 Task: Create a due date automation trigger when advanced on, 2 hours before a card is due add content with a name or a description not containing resume.
Action: Mouse moved to (1379, 109)
Screenshot: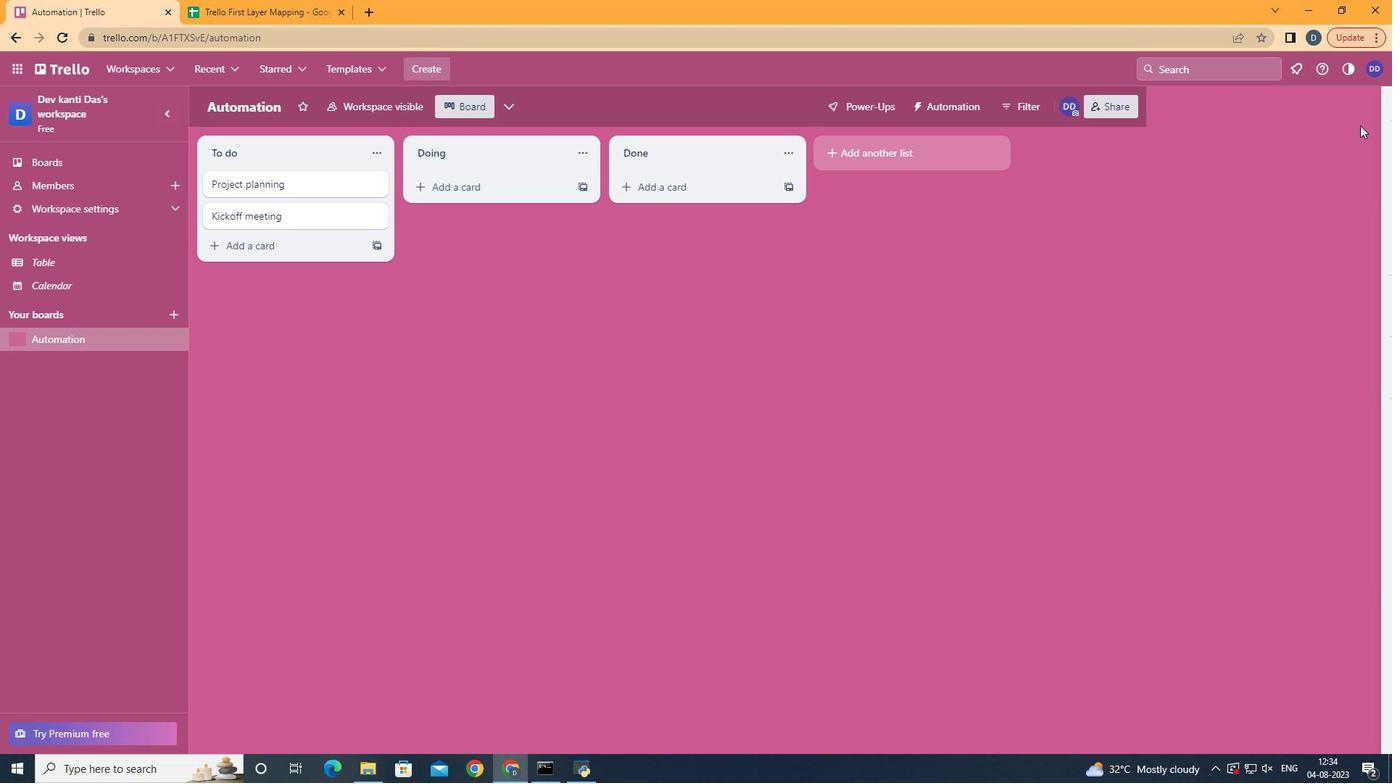
Action: Mouse pressed left at (1379, 109)
Screenshot: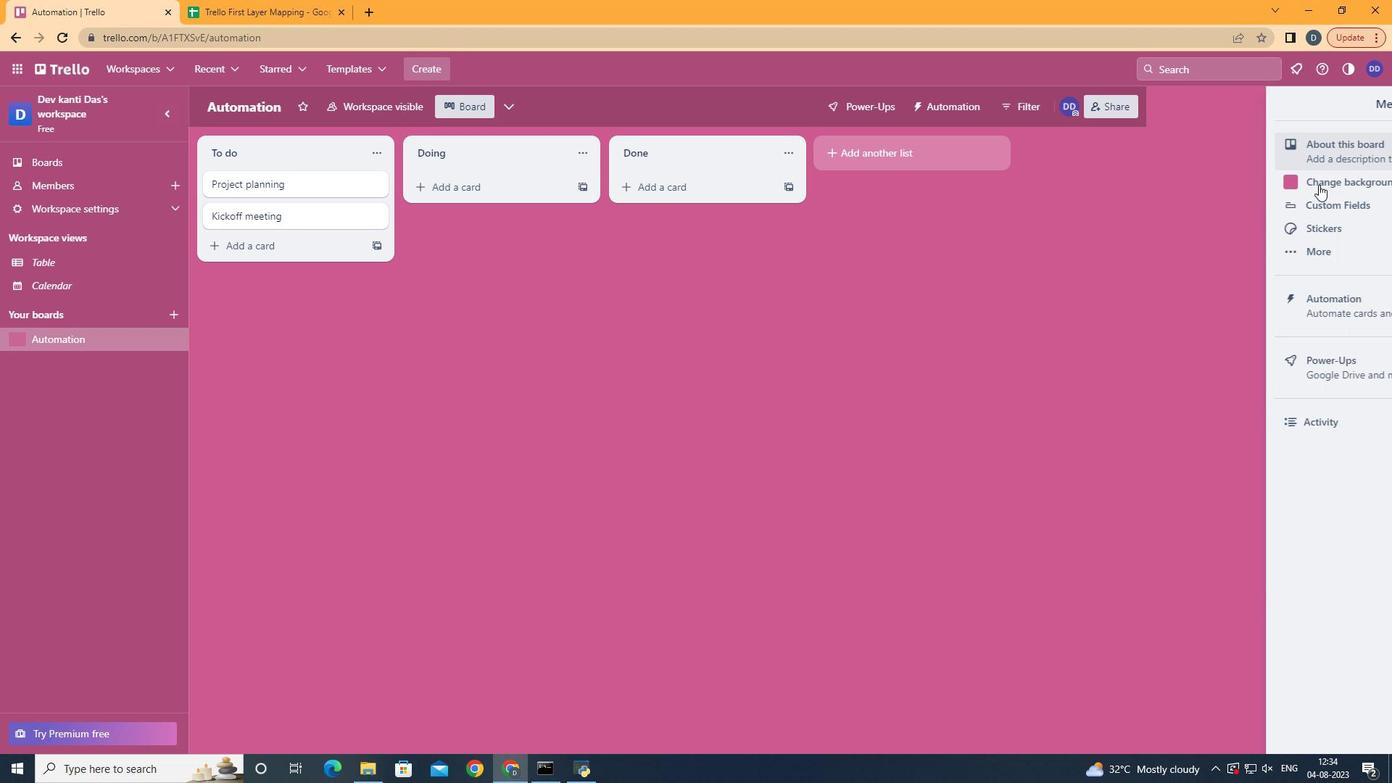 
Action: Mouse moved to (1237, 309)
Screenshot: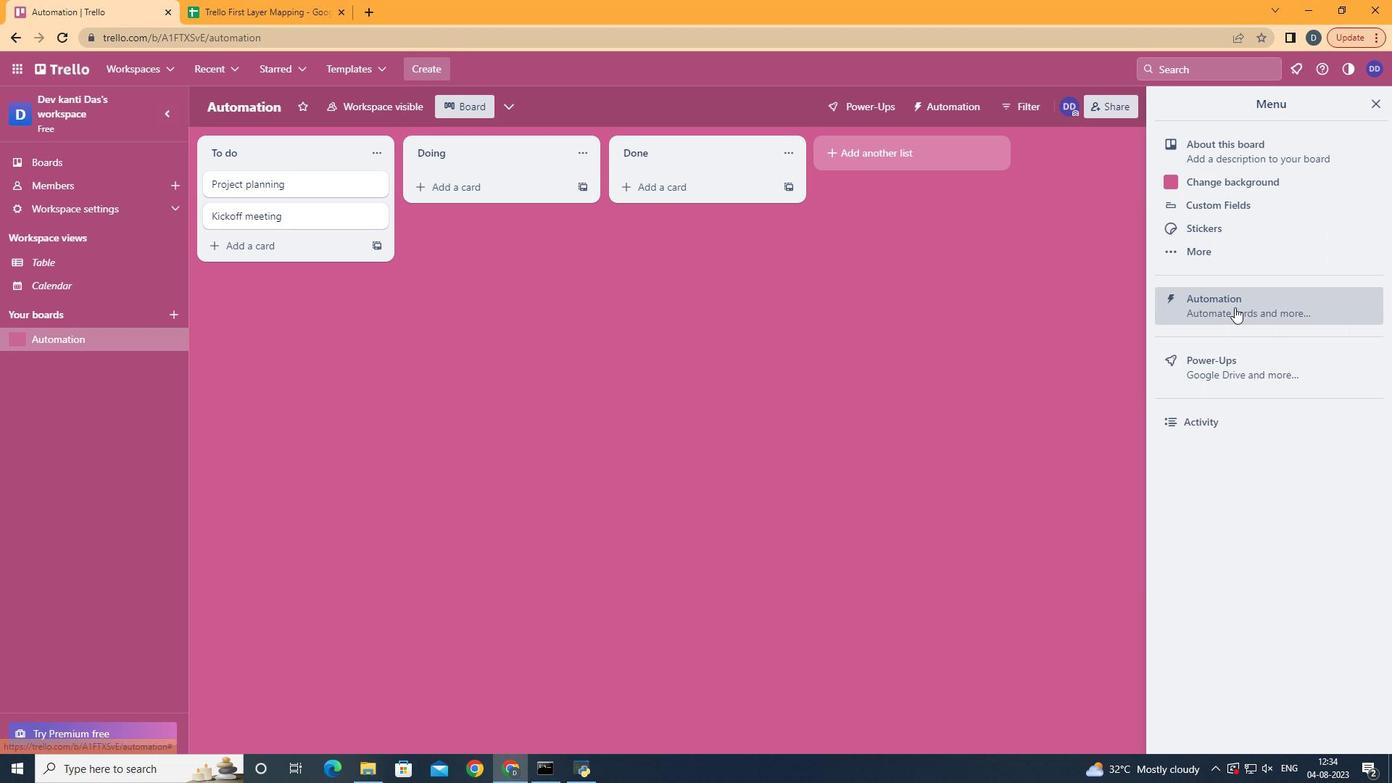 
Action: Mouse pressed left at (1237, 309)
Screenshot: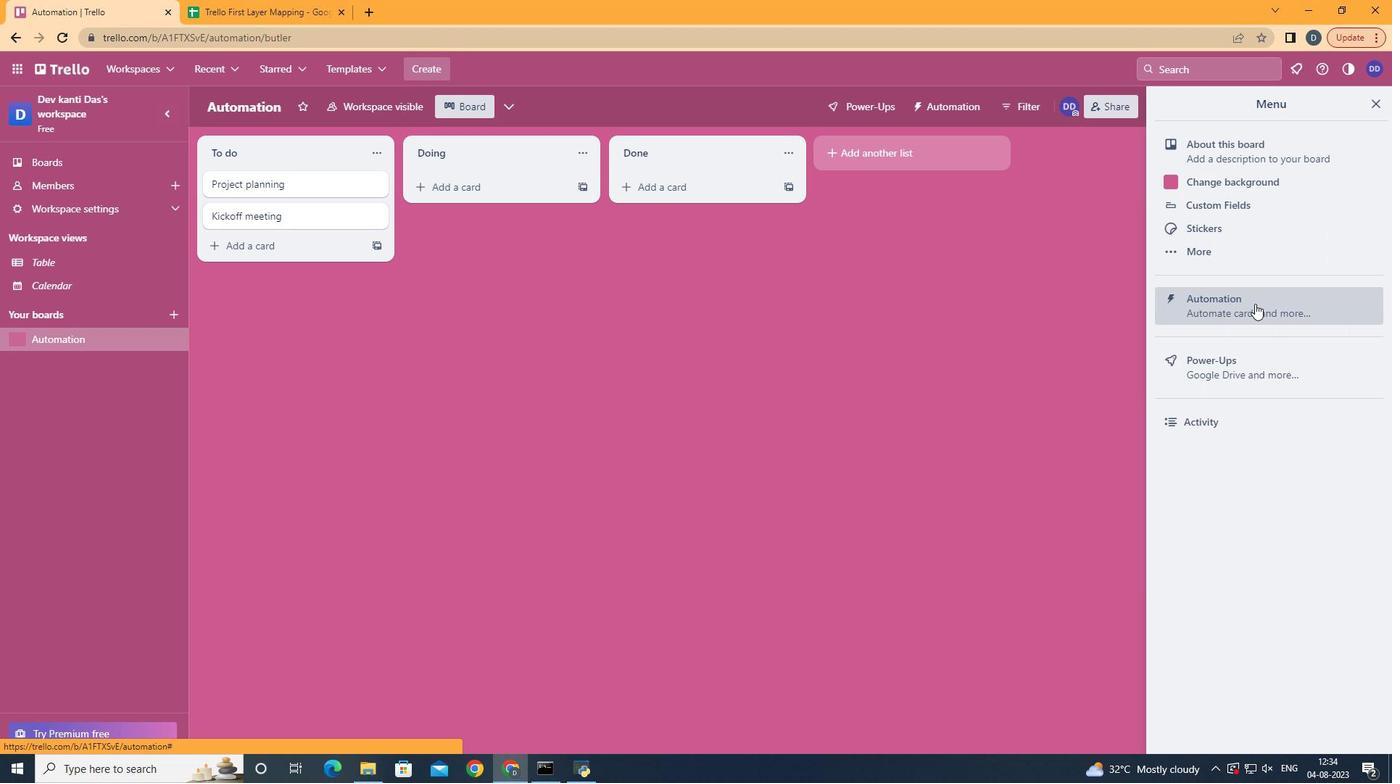 
Action: Mouse moved to (306, 299)
Screenshot: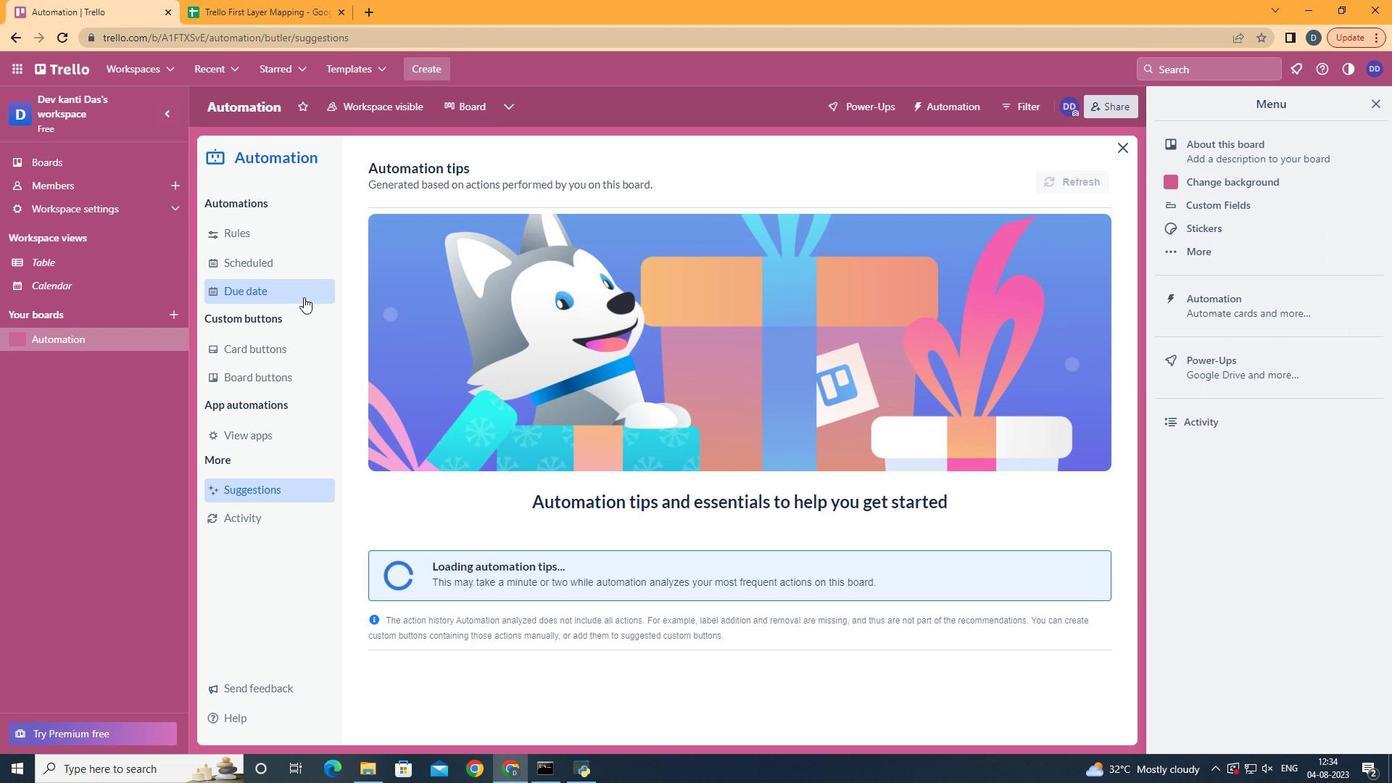 
Action: Mouse pressed left at (306, 299)
Screenshot: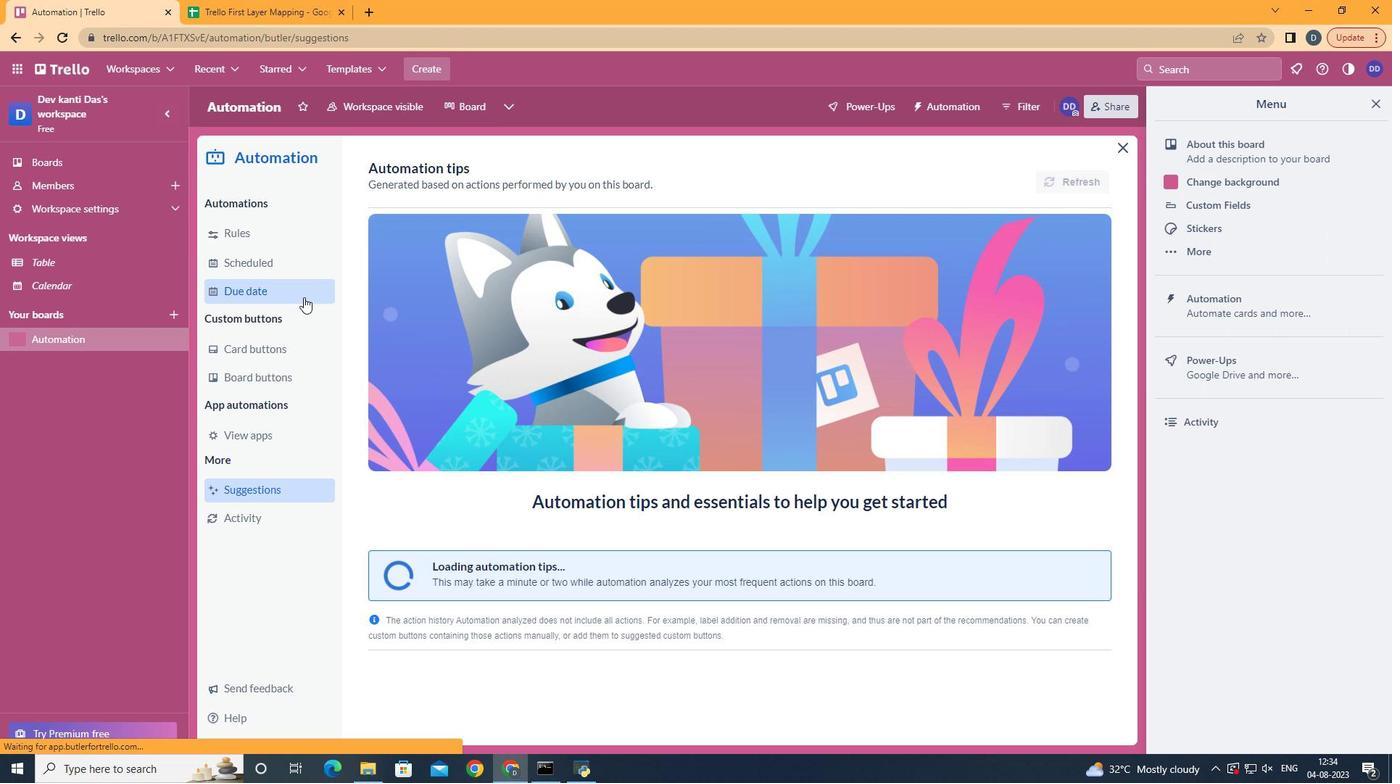 
Action: Mouse moved to (1012, 171)
Screenshot: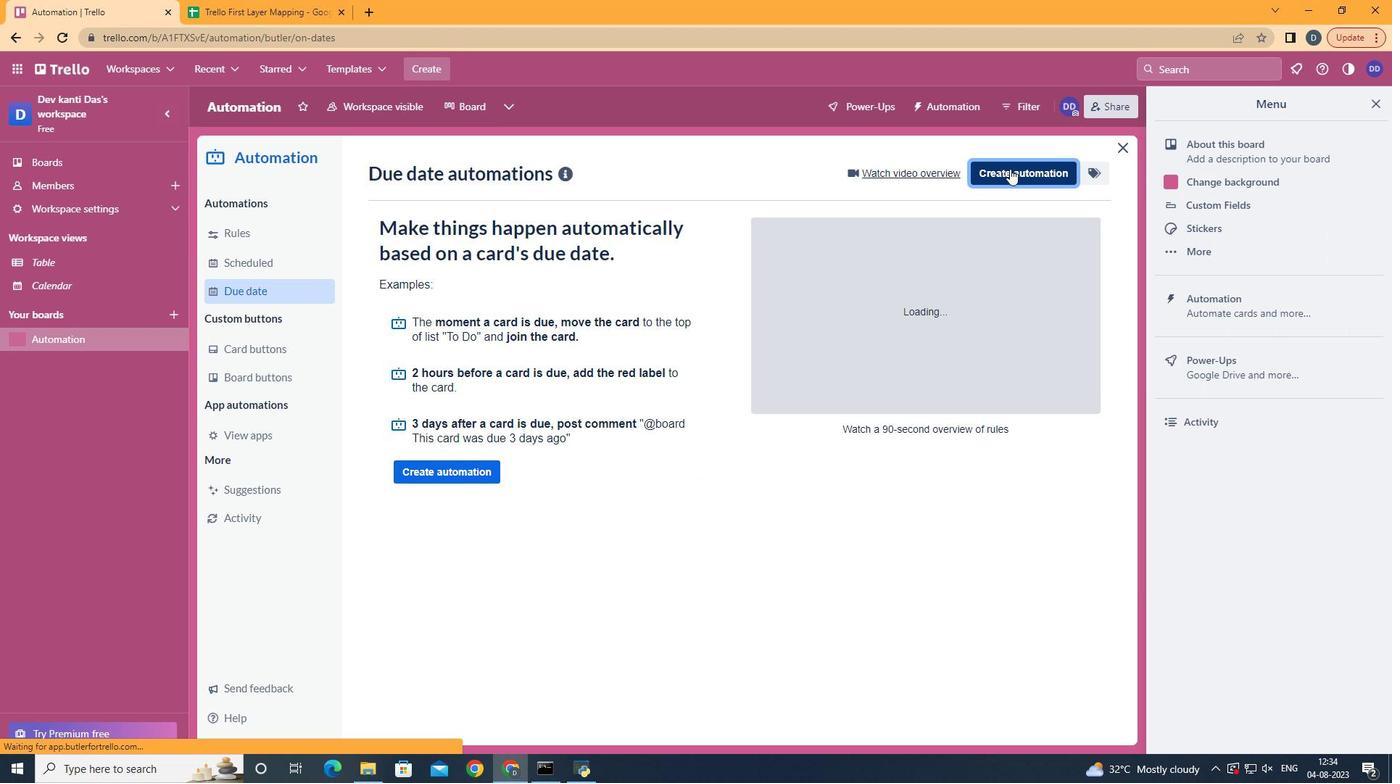 
Action: Mouse pressed left at (1012, 171)
Screenshot: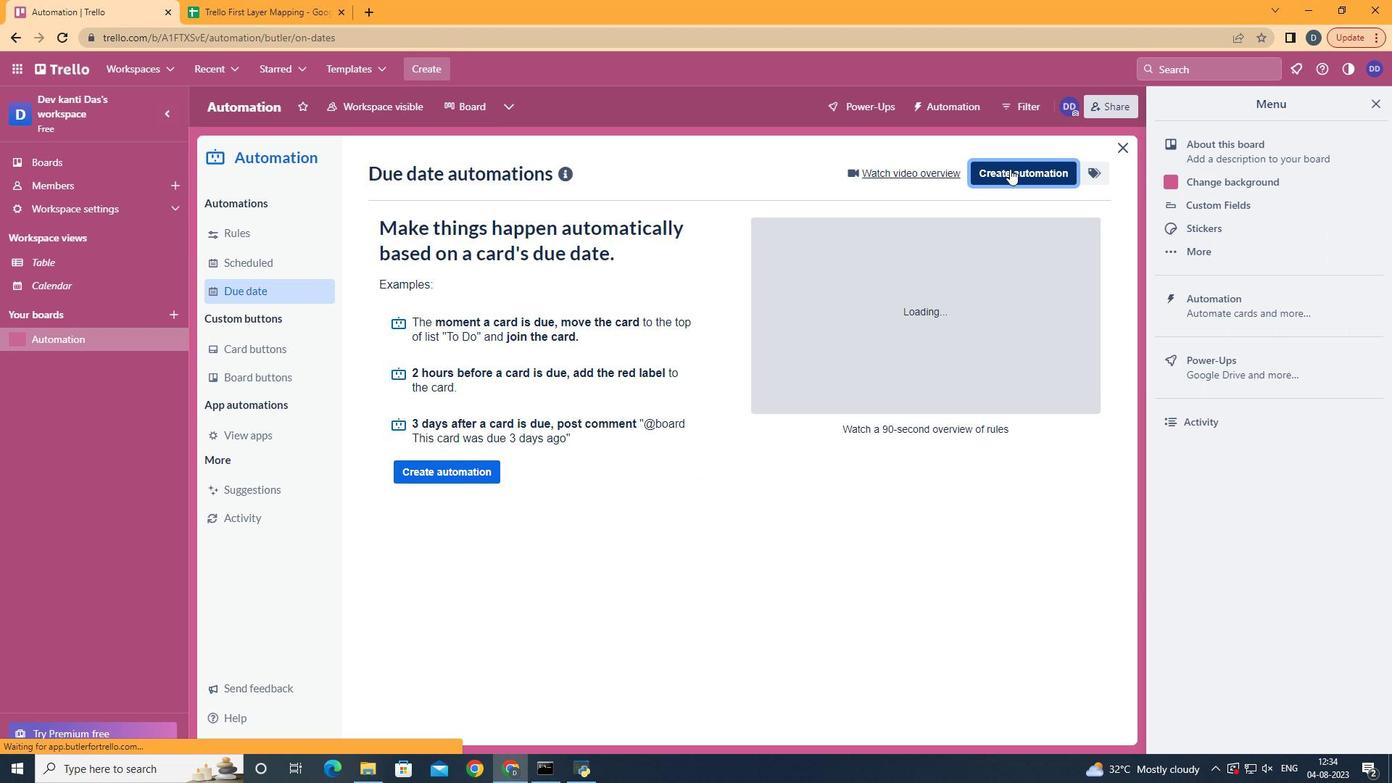 
Action: Mouse moved to (770, 319)
Screenshot: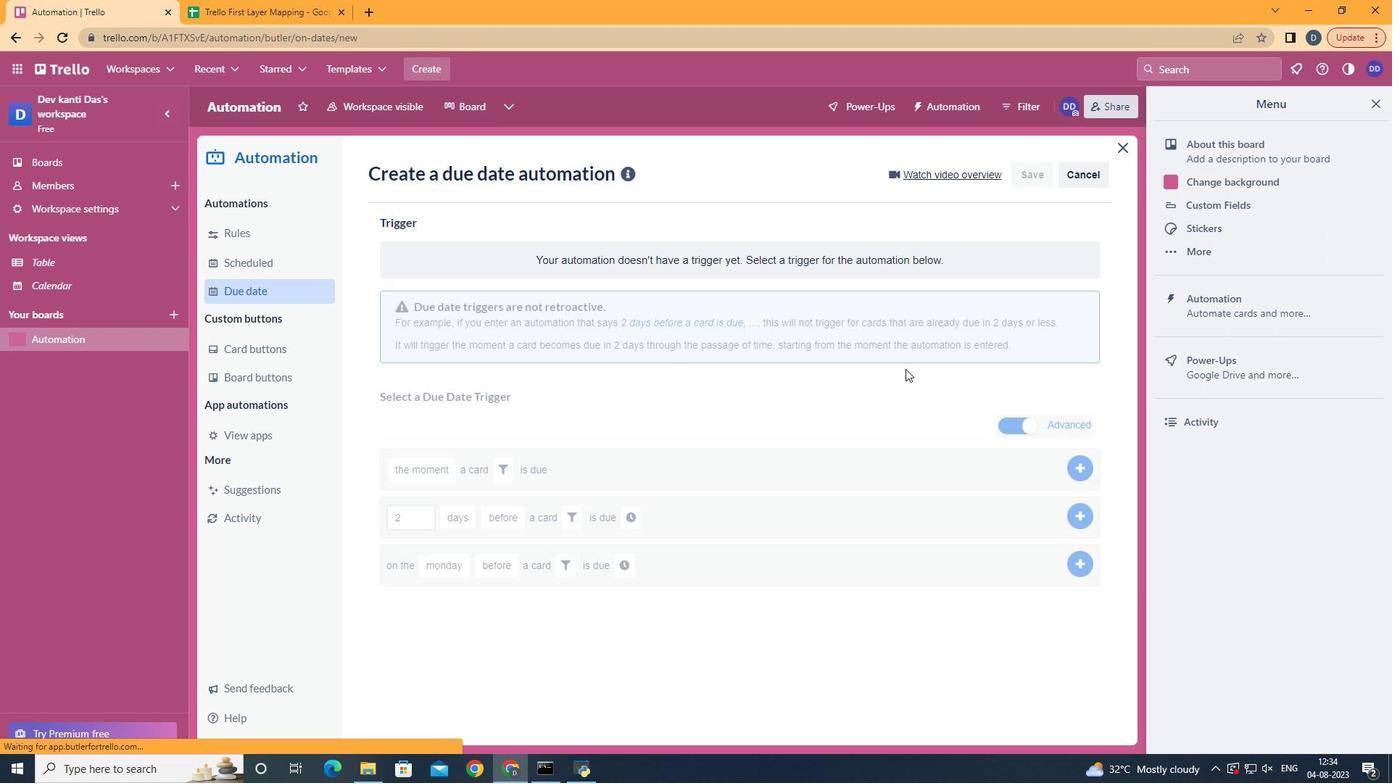 
Action: Mouse pressed left at (770, 319)
Screenshot: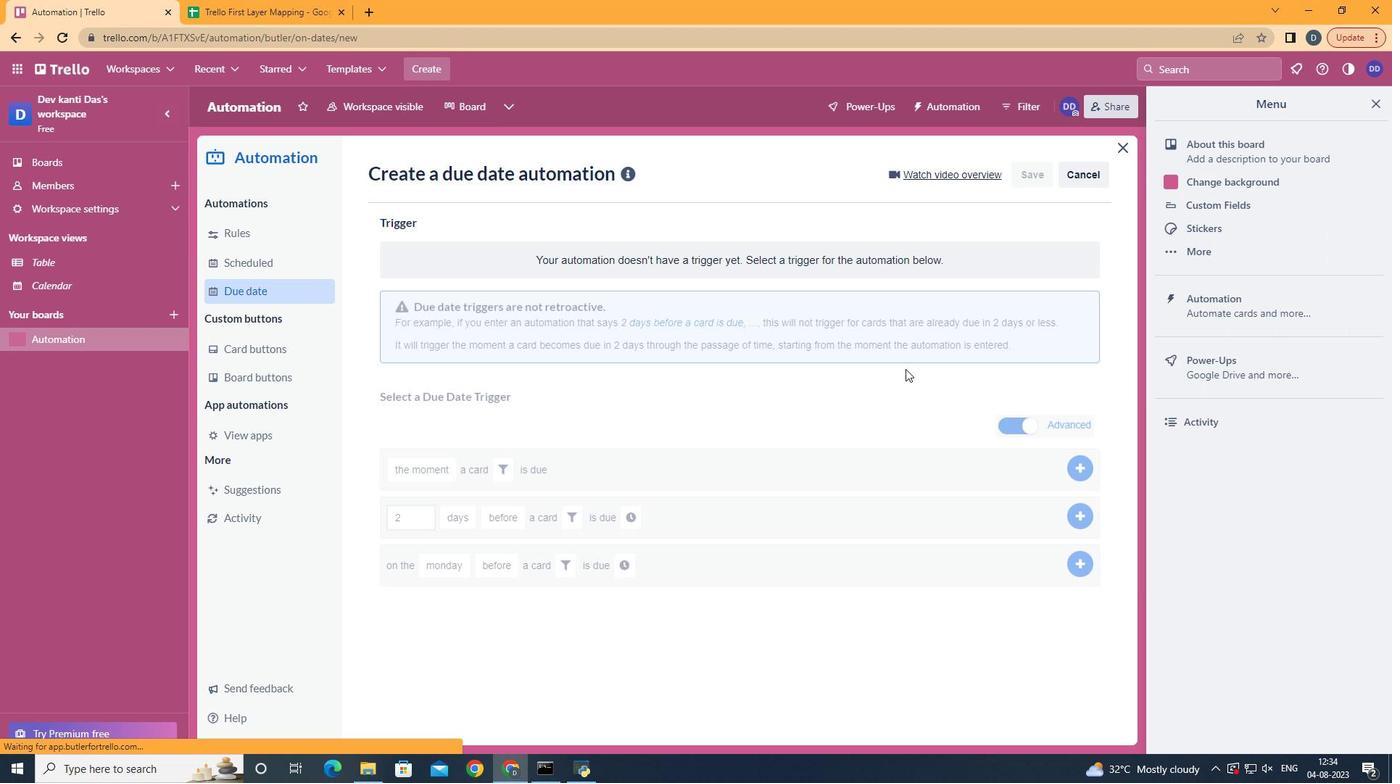 
Action: Mouse moved to (481, 618)
Screenshot: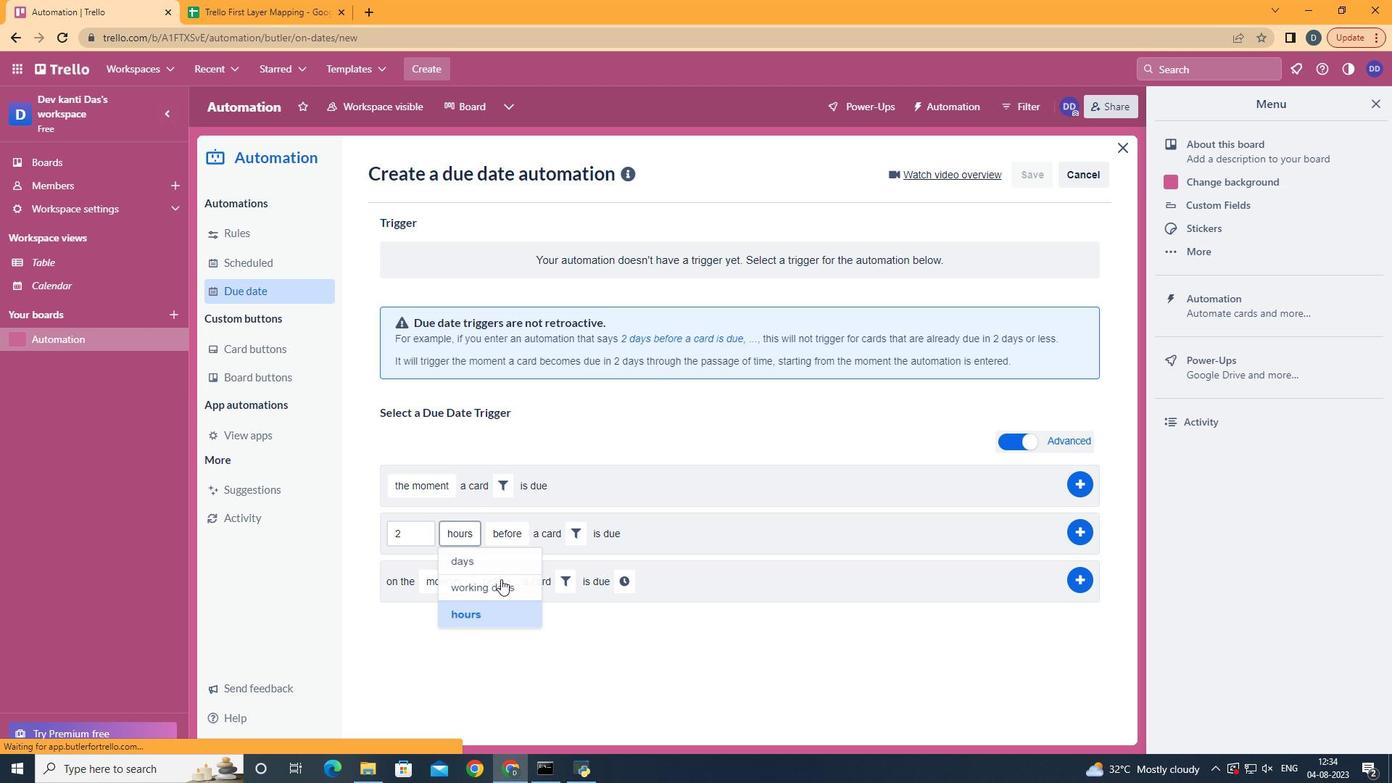 
Action: Mouse pressed left at (481, 618)
Screenshot: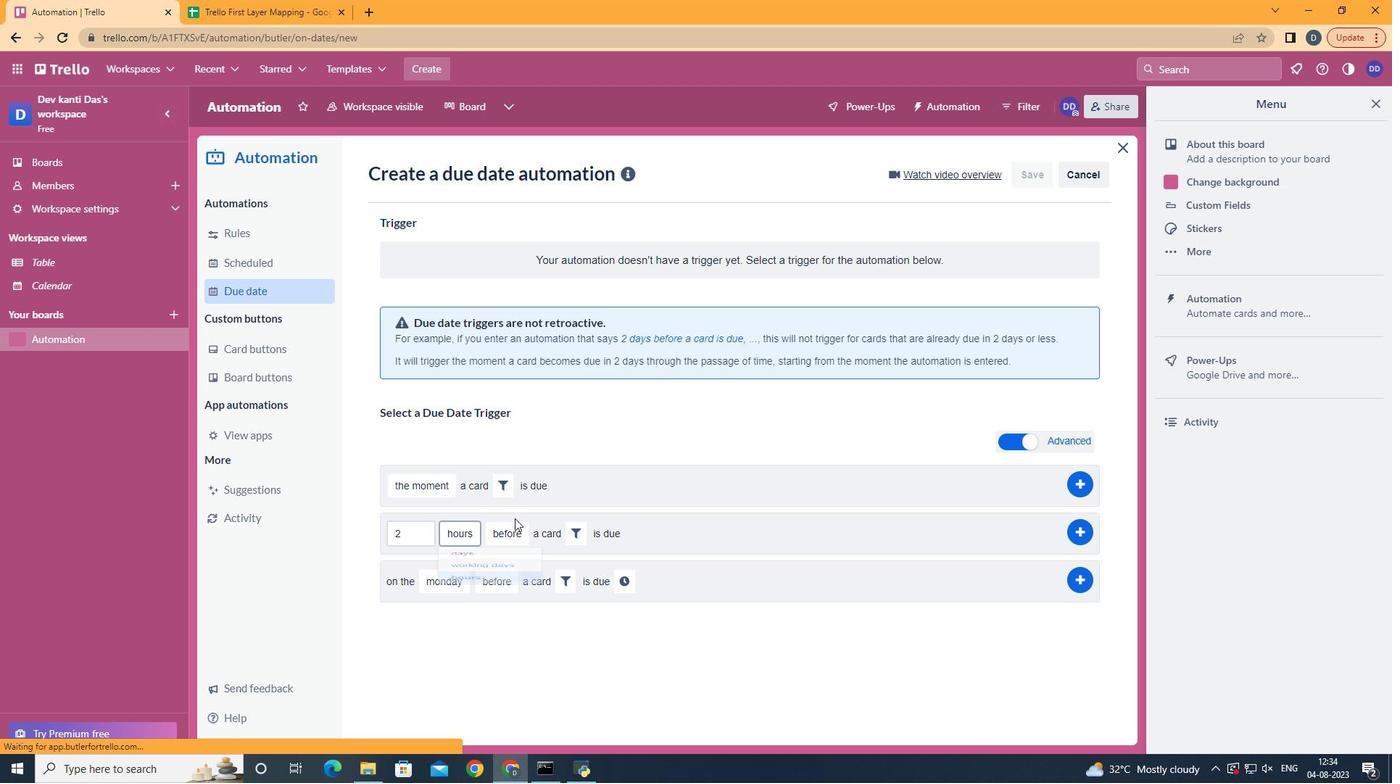 
Action: Mouse moved to (518, 562)
Screenshot: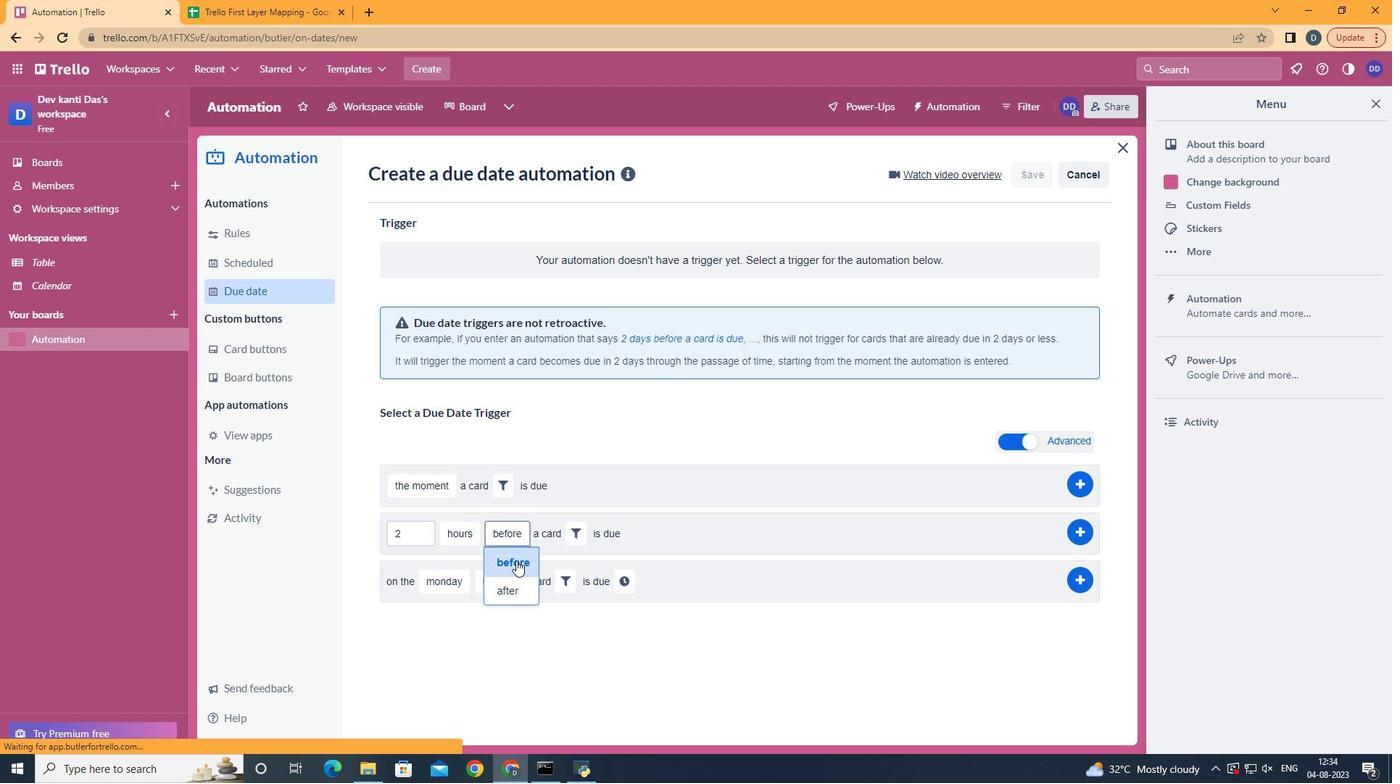 
Action: Mouse pressed left at (518, 562)
Screenshot: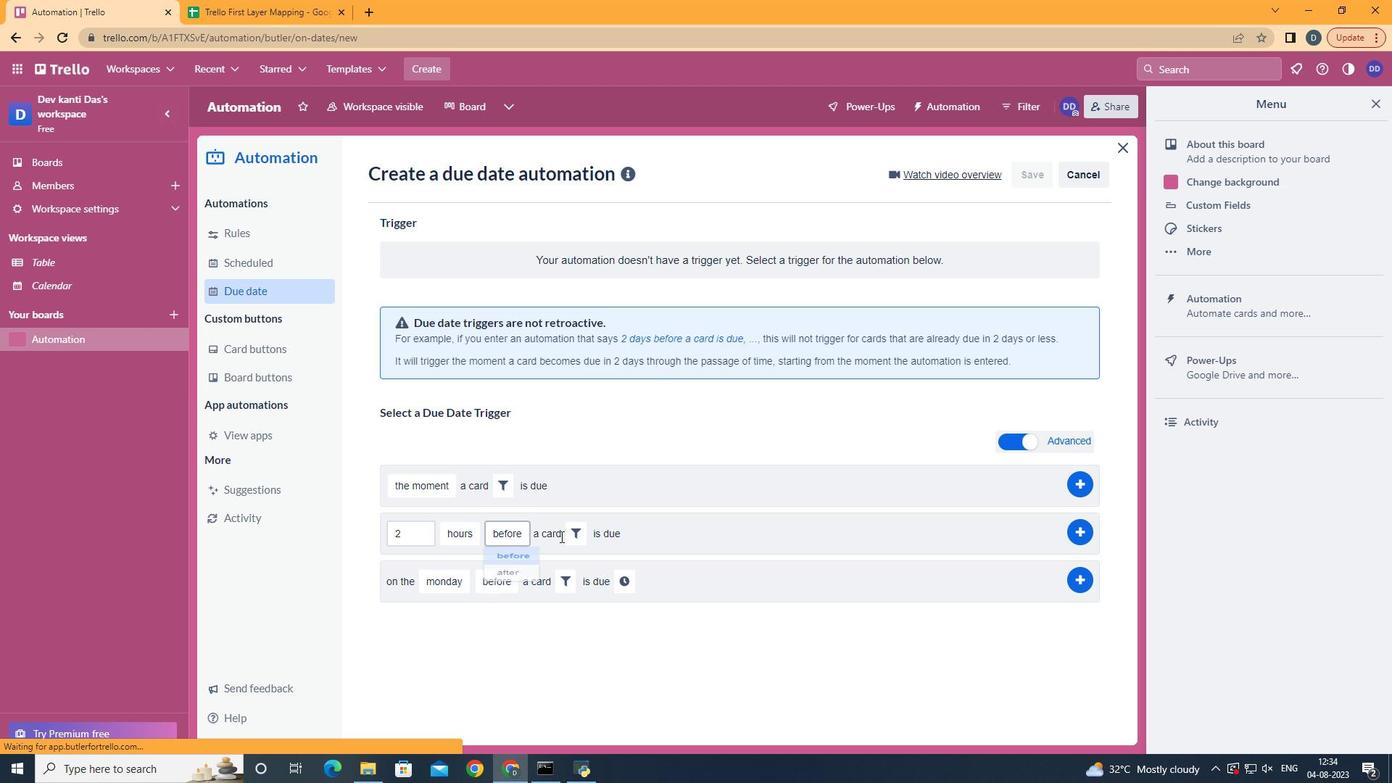 
Action: Mouse moved to (564, 538)
Screenshot: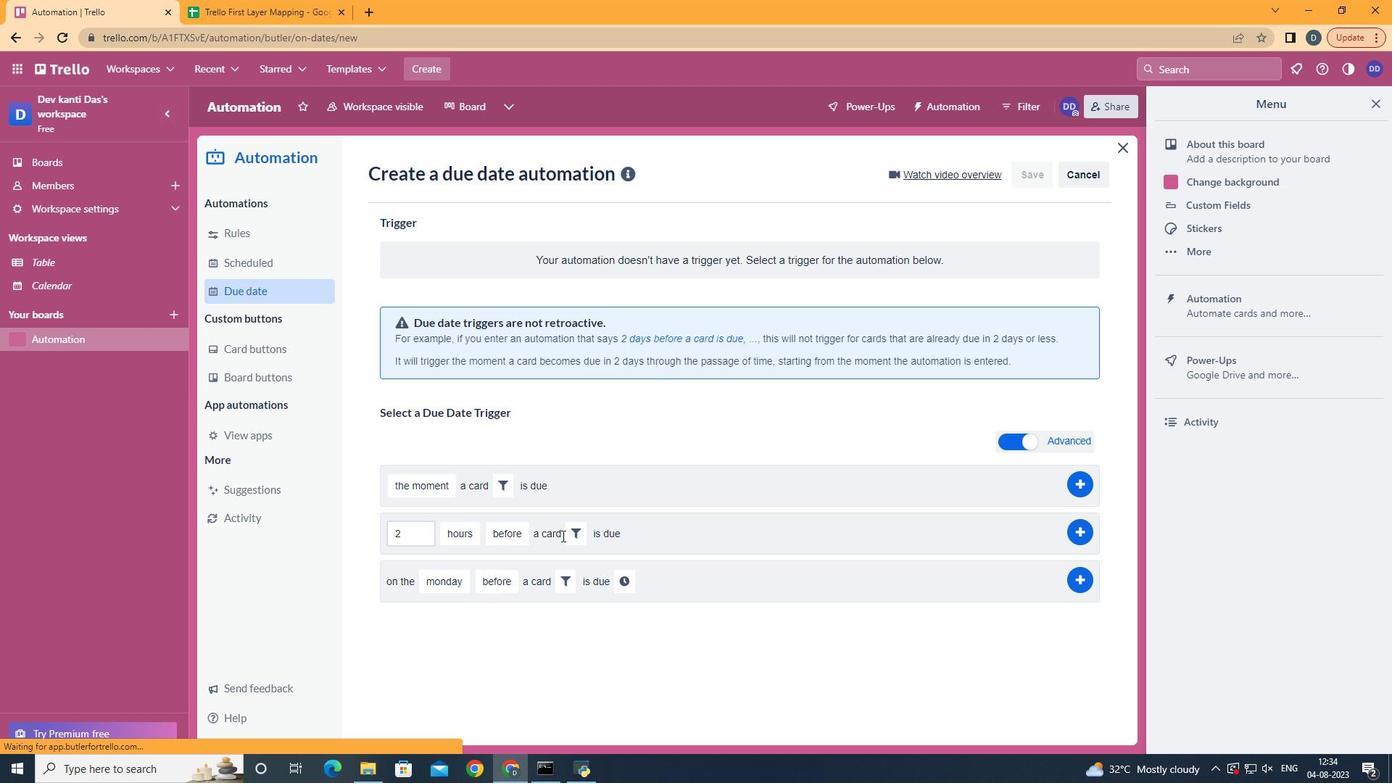 
Action: Mouse pressed left at (564, 538)
Screenshot: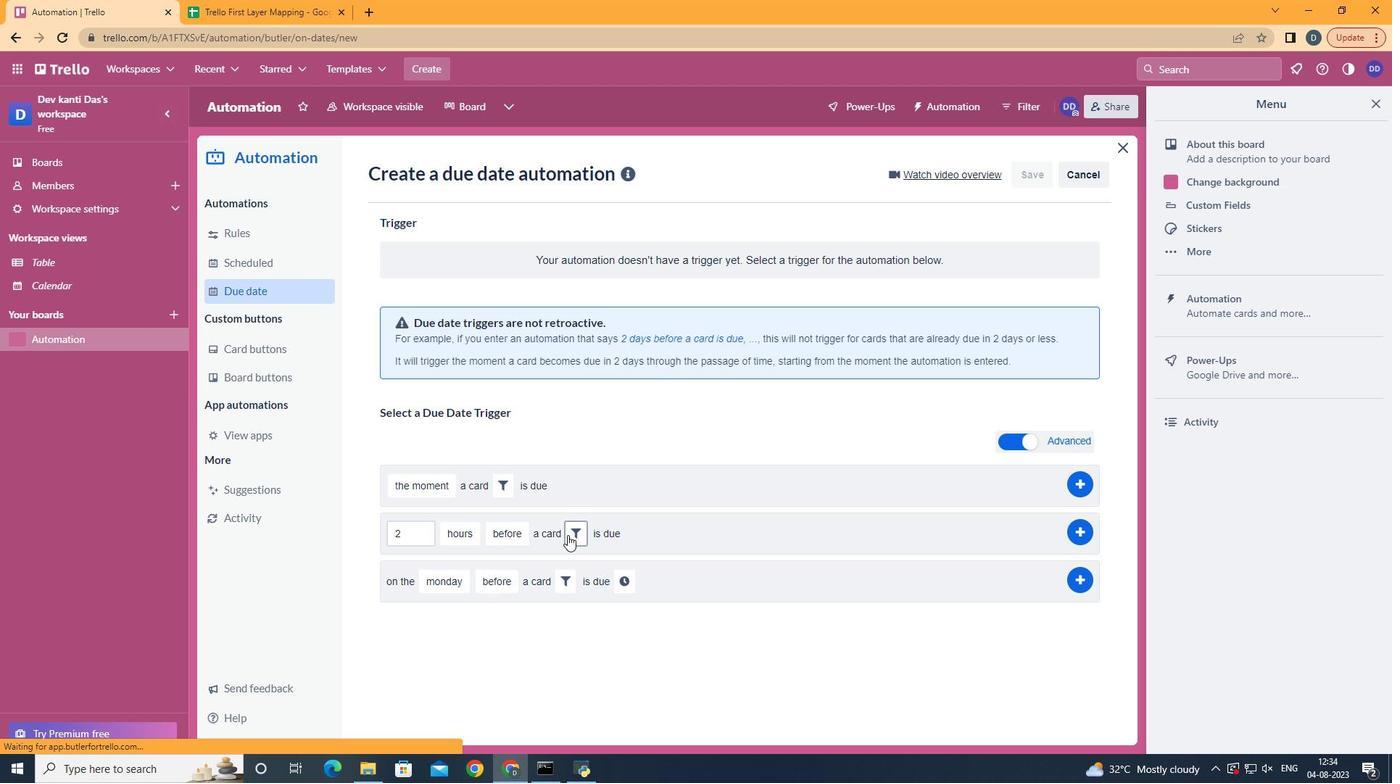
Action: Mouse moved to (570, 537)
Screenshot: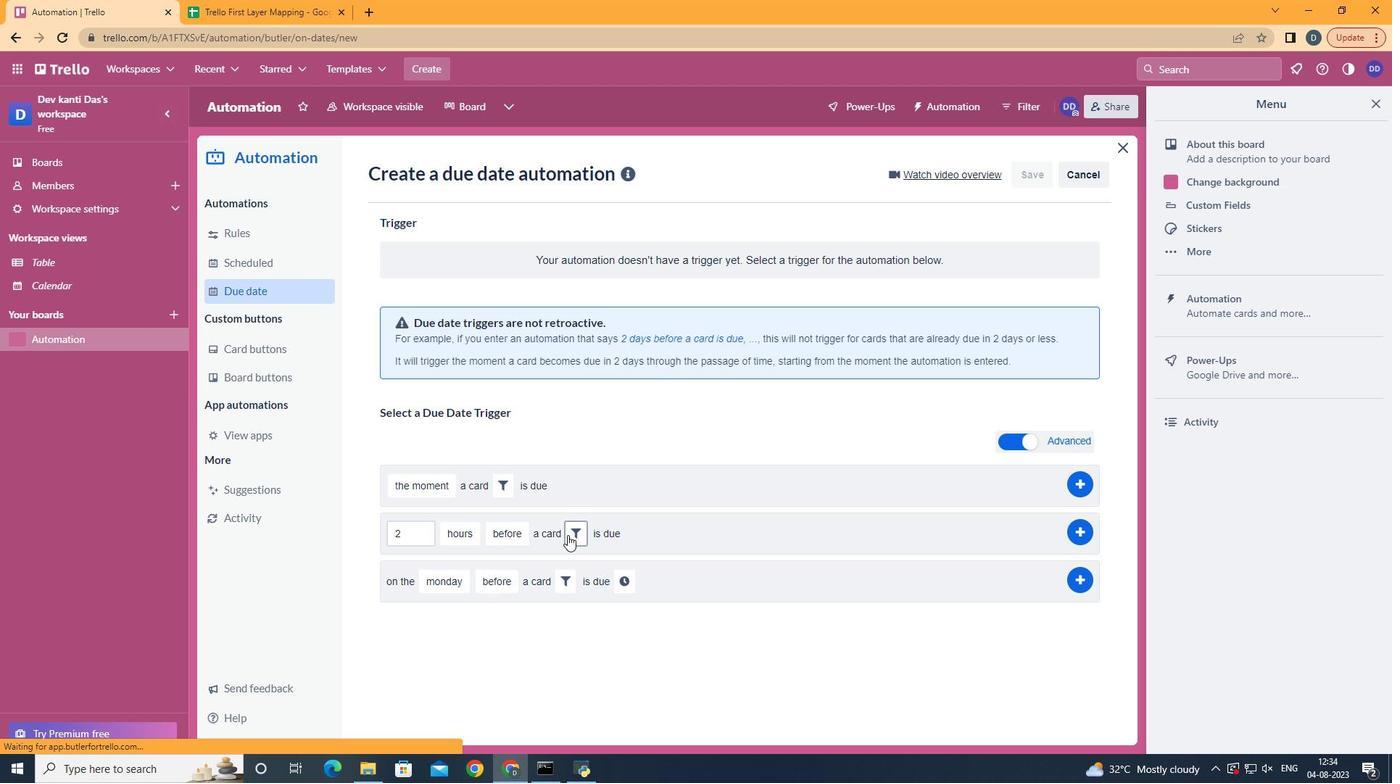 
Action: Mouse pressed left at (570, 537)
Screenshot: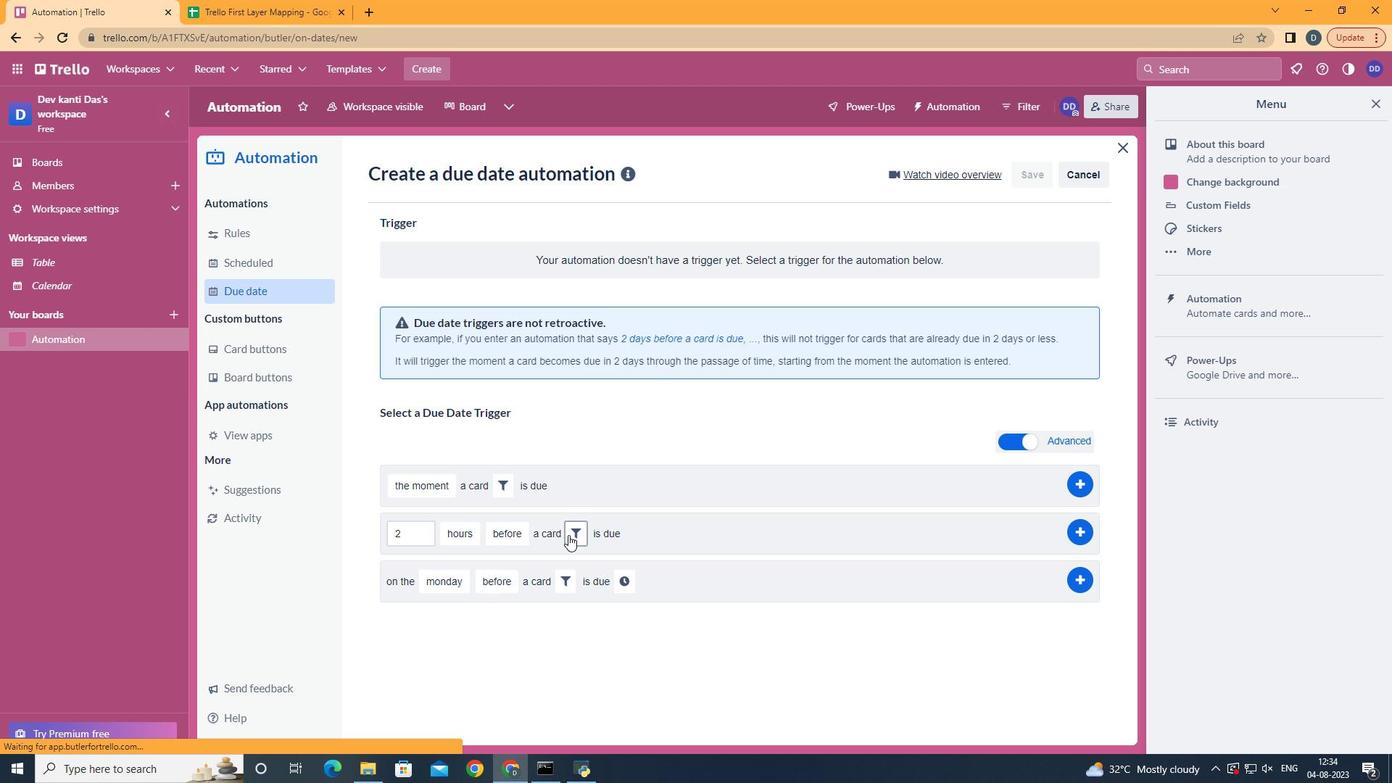 
Action: Mouse moved to (757, 587)
Screenshot: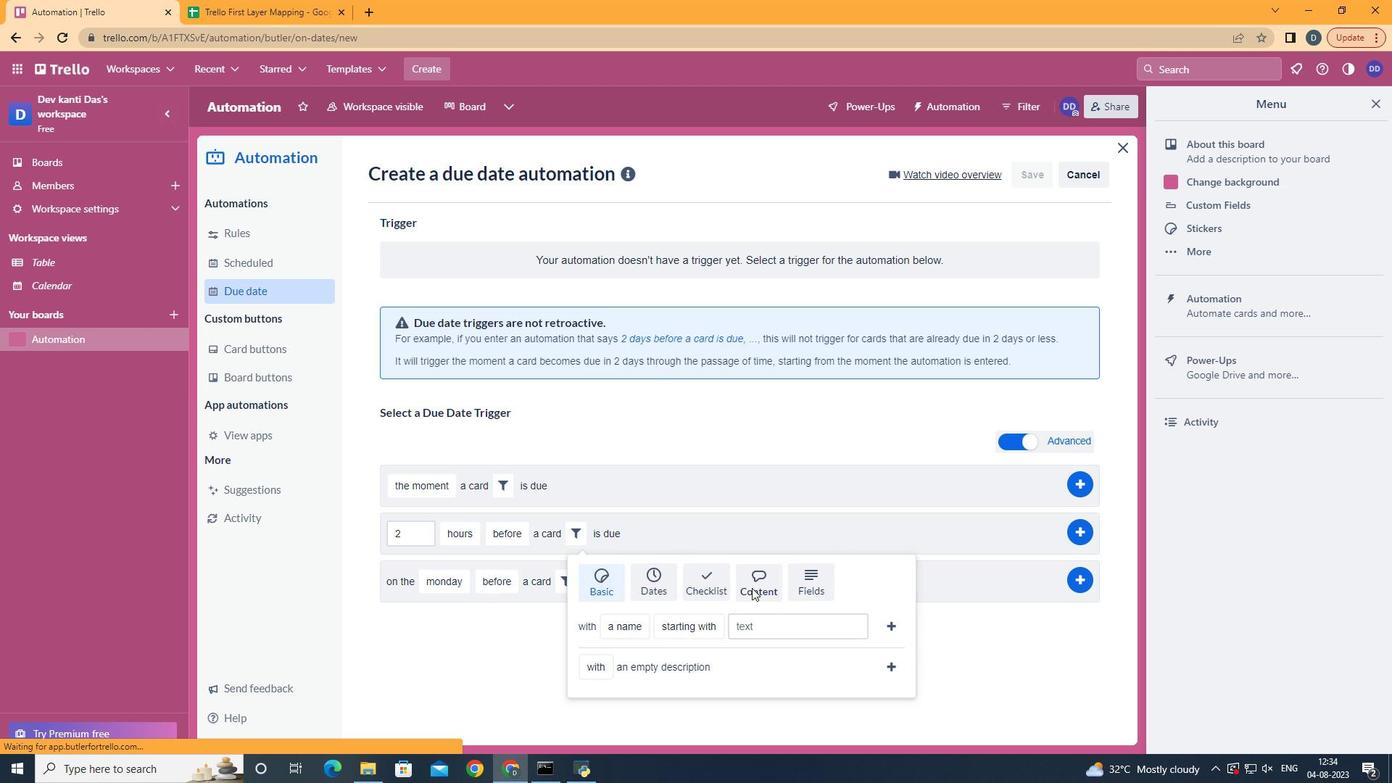 
Action: Mouse pressed left at (757, 587)
Screenshot: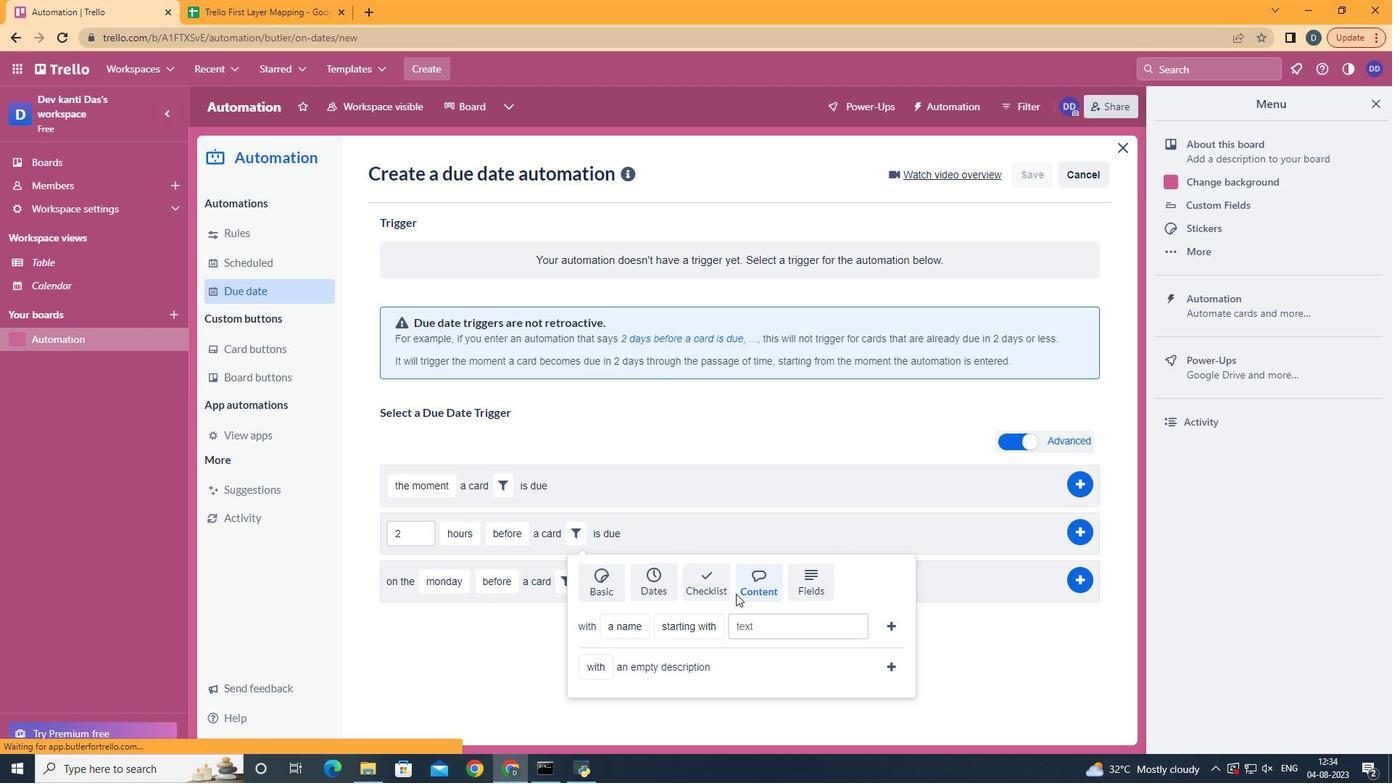 
Action: Mouse moved to (638, 710)
Screenshot: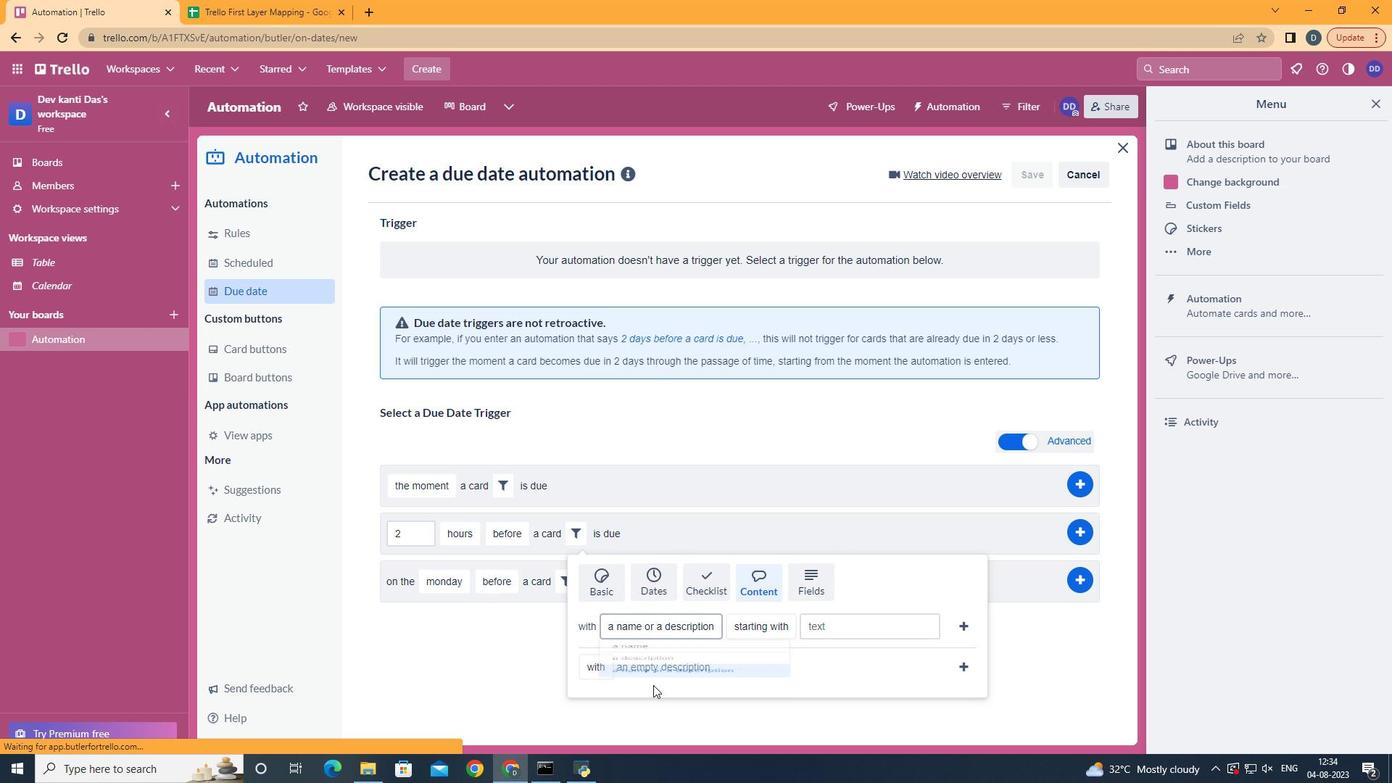 
Action: Mouse pressed left at (638, 710)
Screenshot: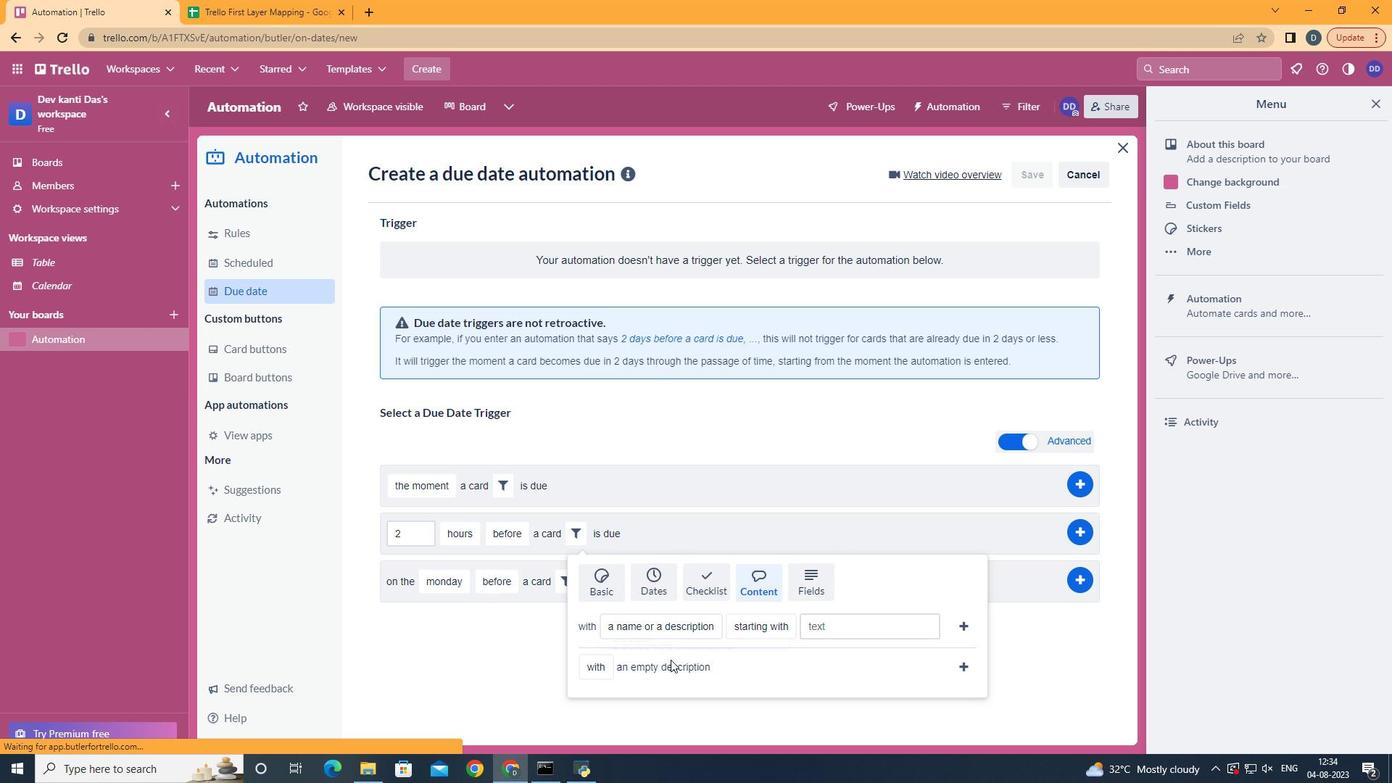 
Action: Mouse moved to (782, 603)
Screenshot: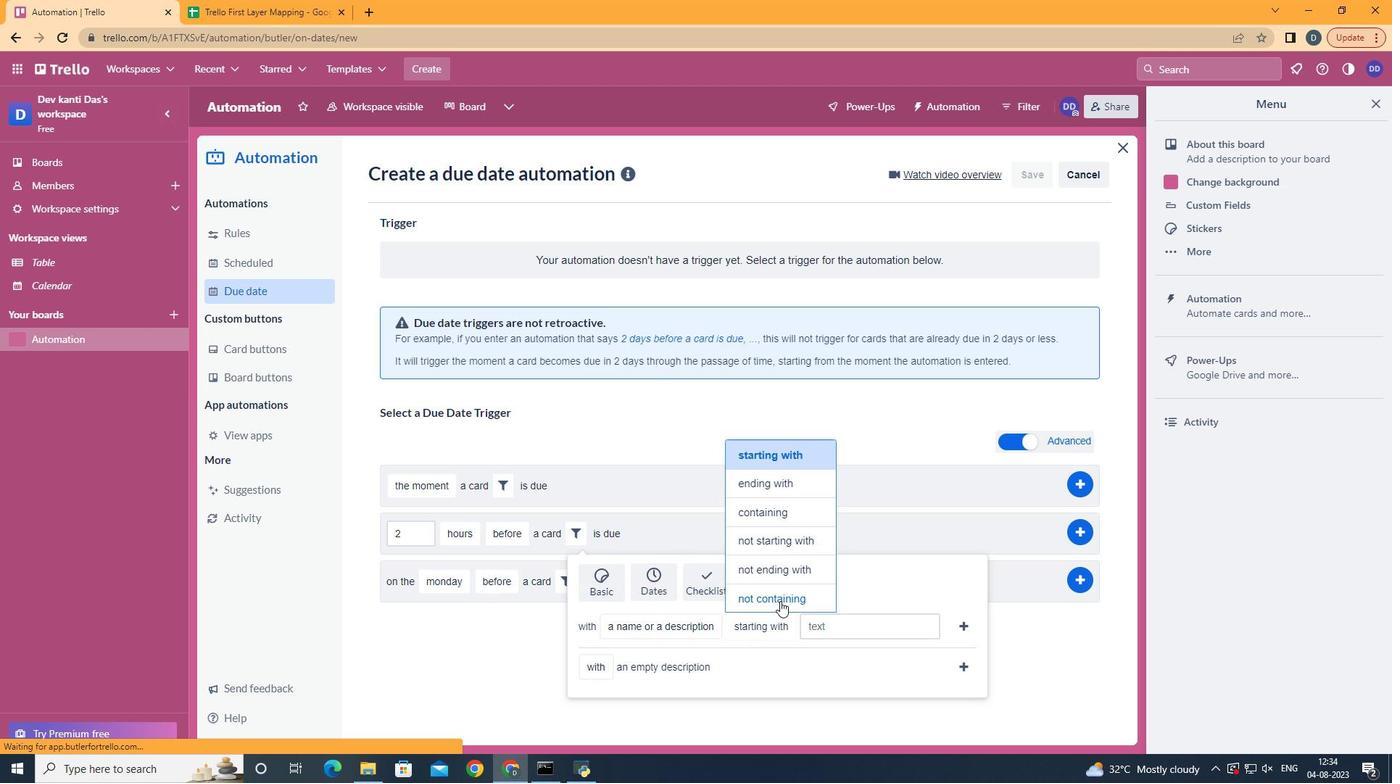 
Action: Mouse pressed left at (782, 603)
Screenshot: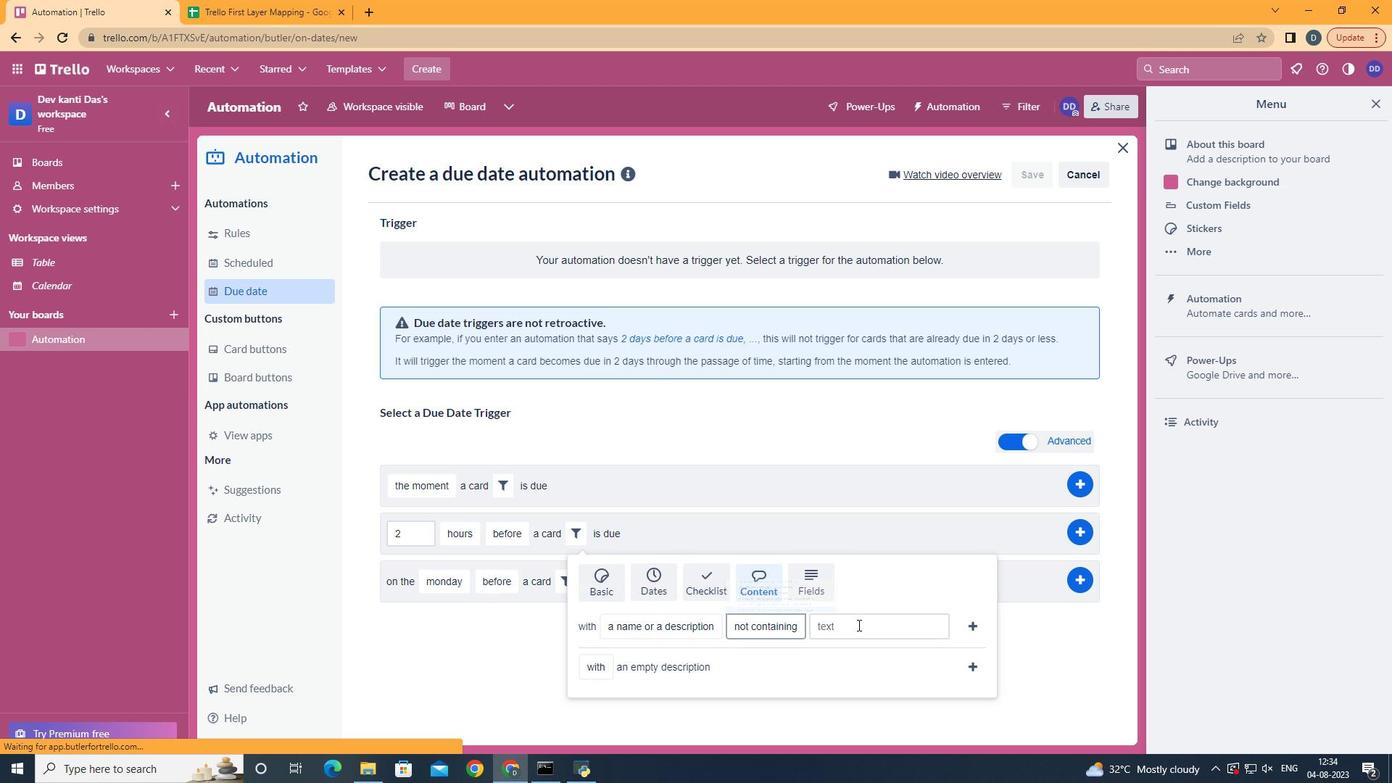 
Action: Mouse moved to (884, 633)
Screenshot: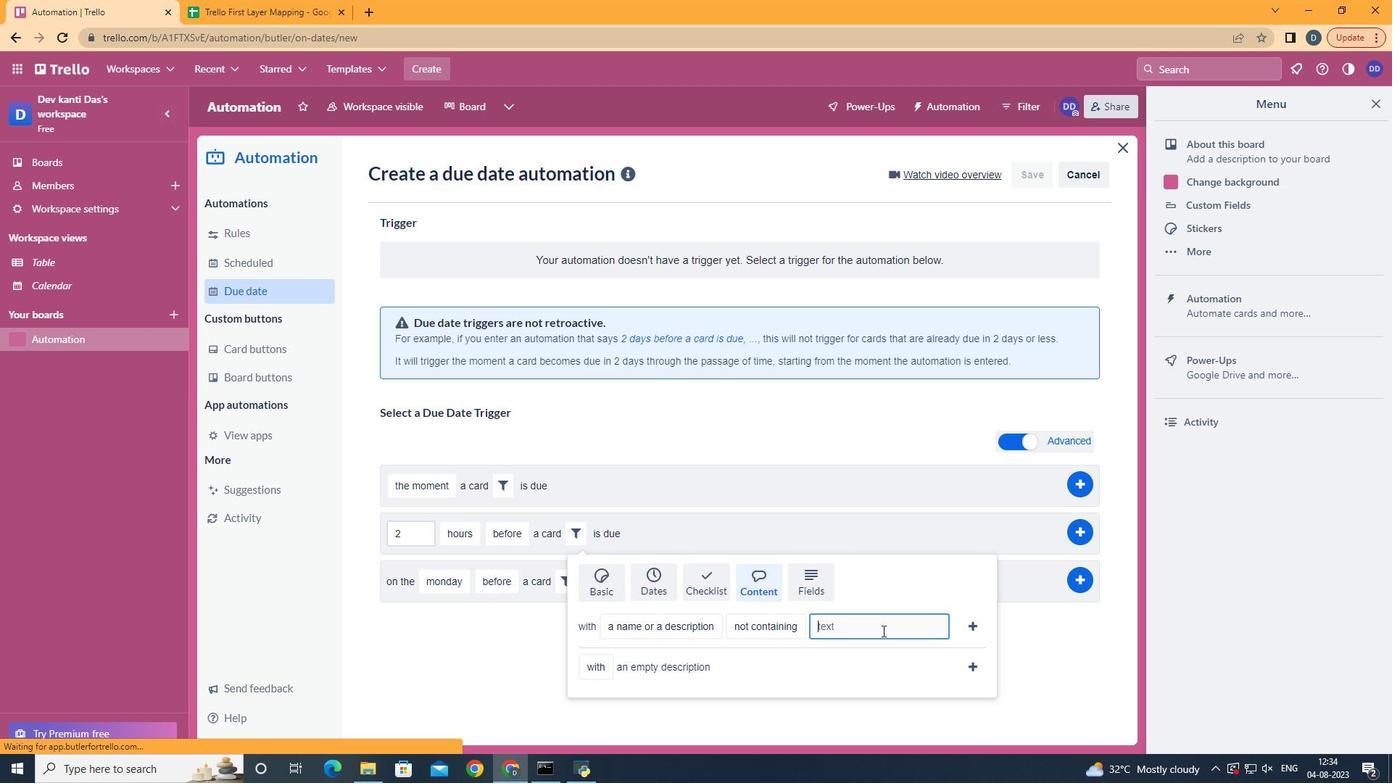 
Action: Mouse pressed left at (884, 633)
Screenshot: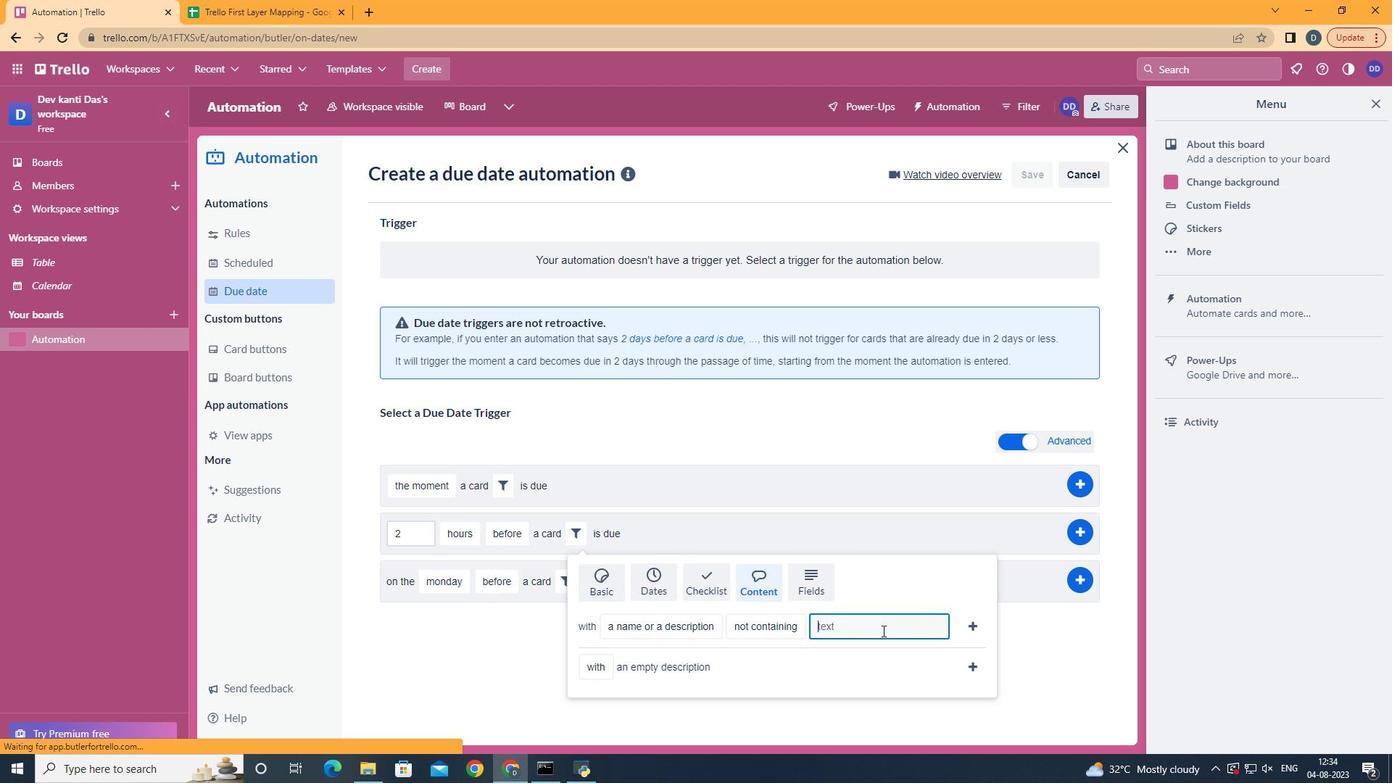 
Action: Key pressed resume
Screenshot: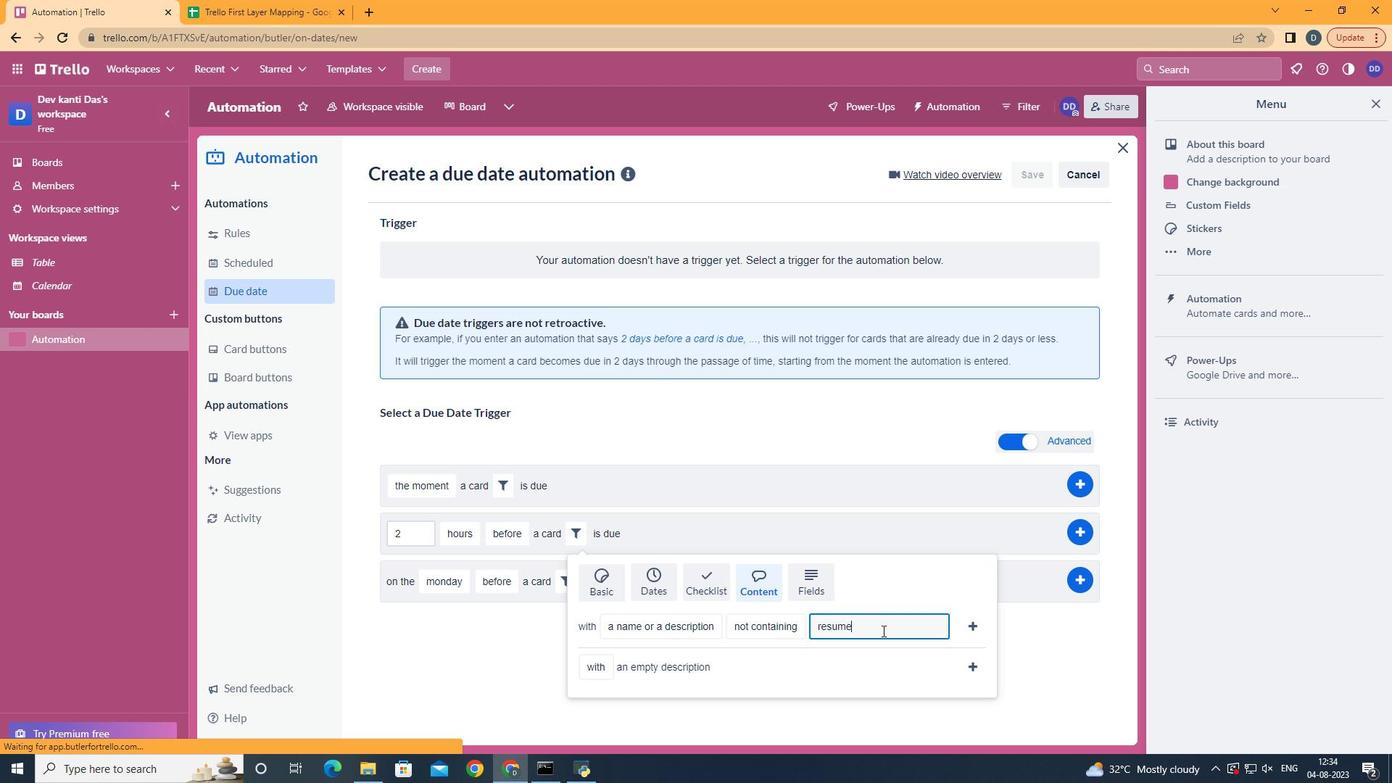 
Action: Mouse moved to (979, 622)
Screenshot: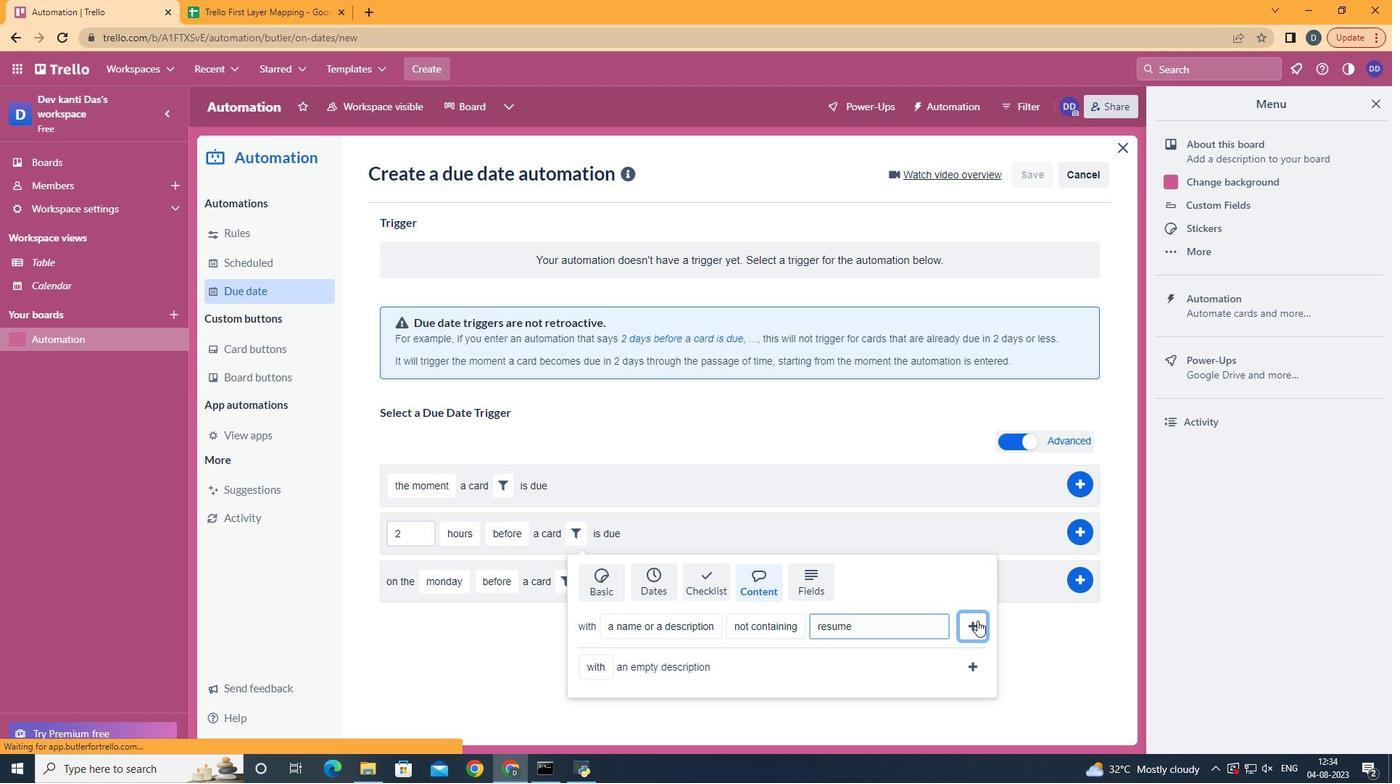
Action: Mouse pressed left at (979, 622)
Screenshot: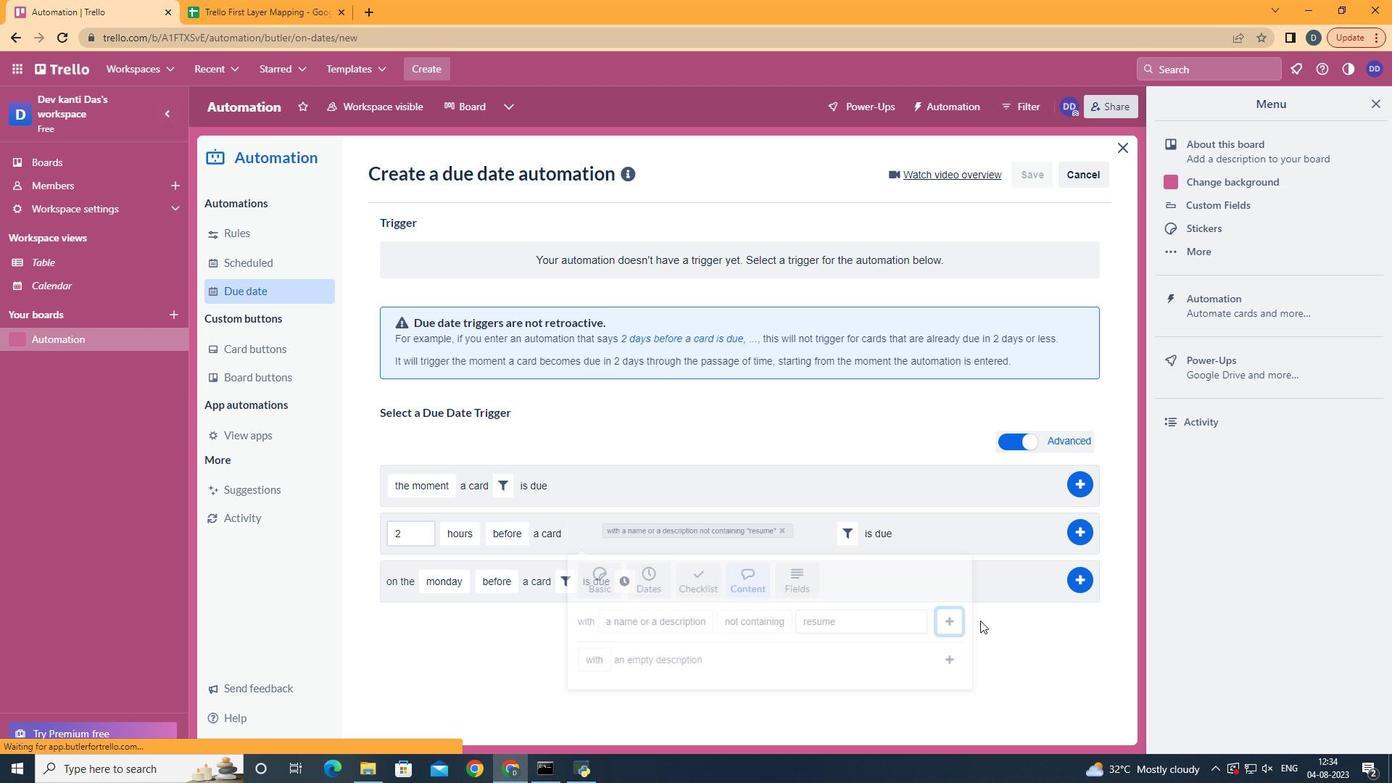 
Action: Mouse moved to (1082, 536)
Screenshot: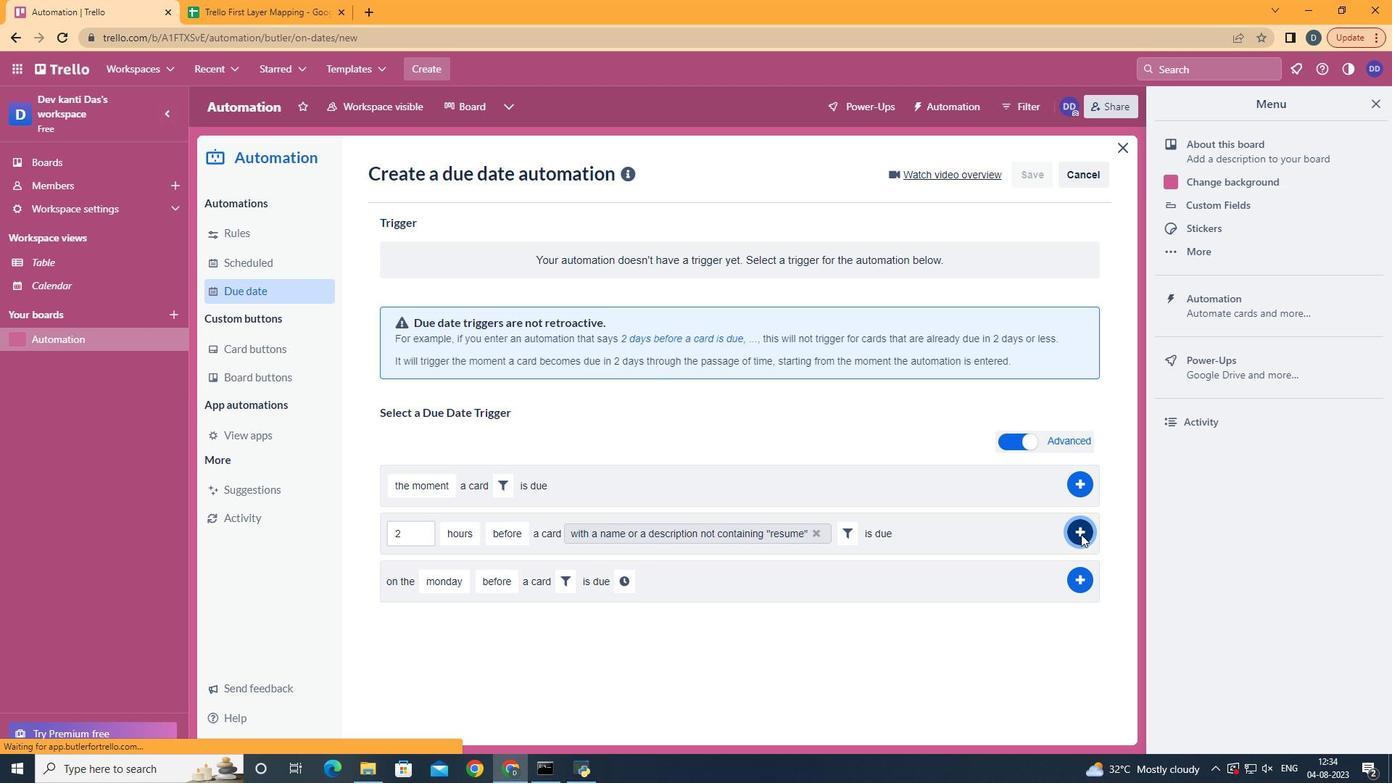 
Action: Mouse pressed left at (1082, 536)
Screenshot: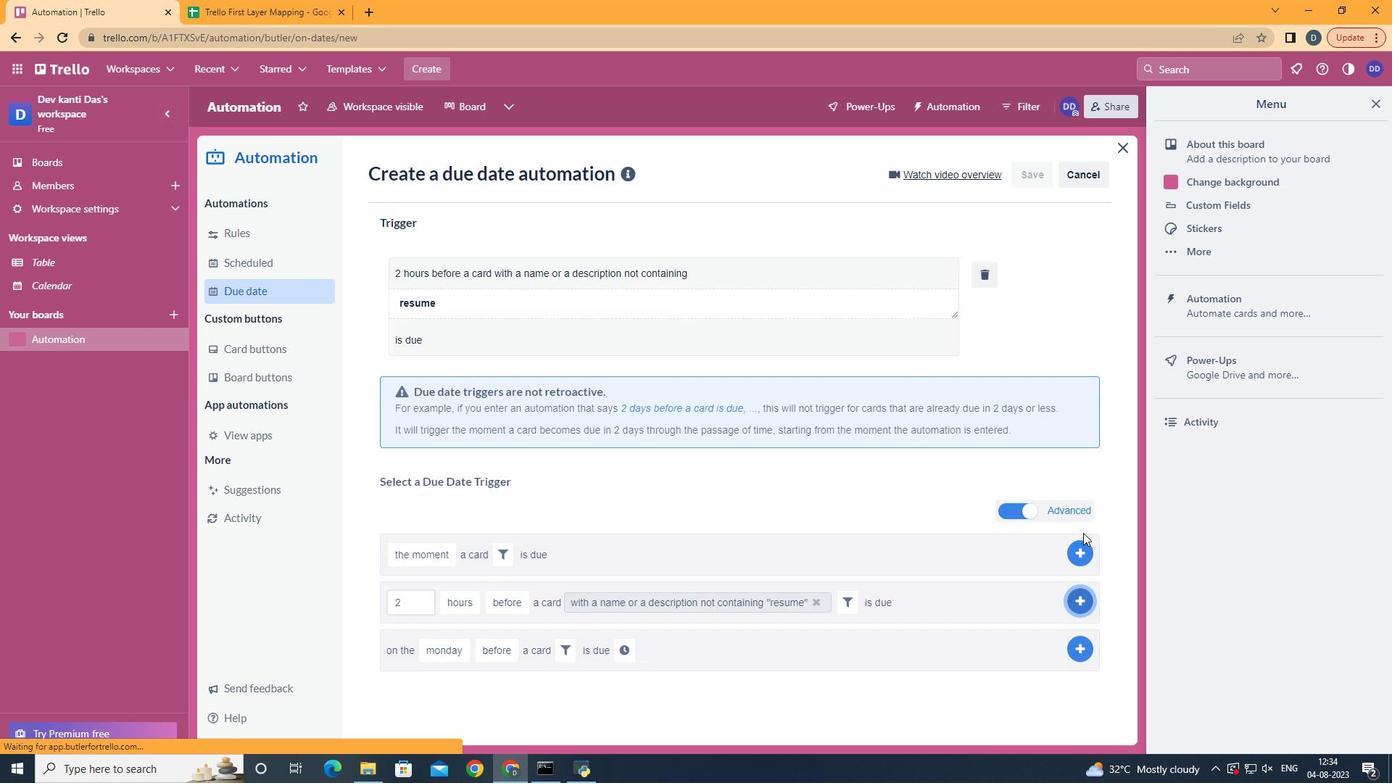 
Action: Mouse moved to (774, 317)
Screenshot: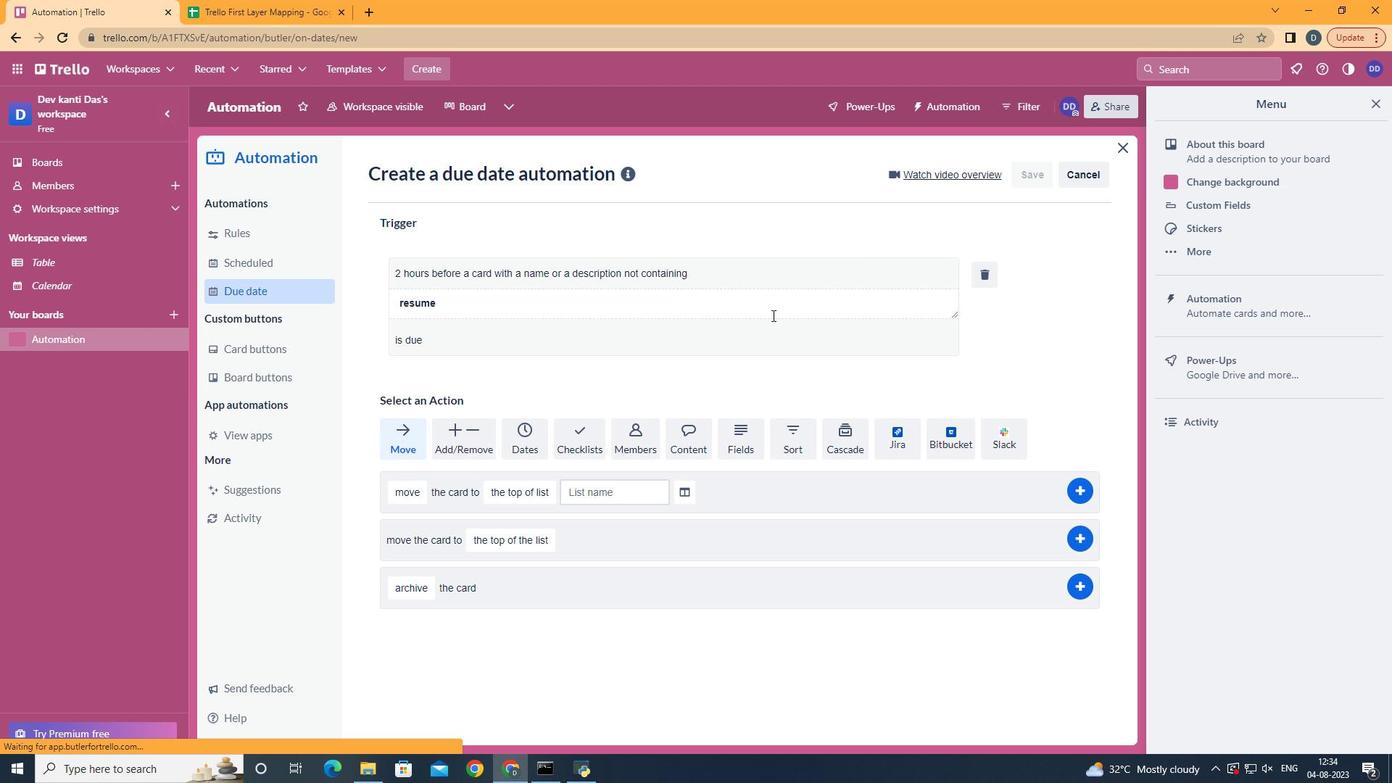 
